 Task: Filter services by location "United Kingdom".
Action: Mouse moved to (480, 100)
Screenshot: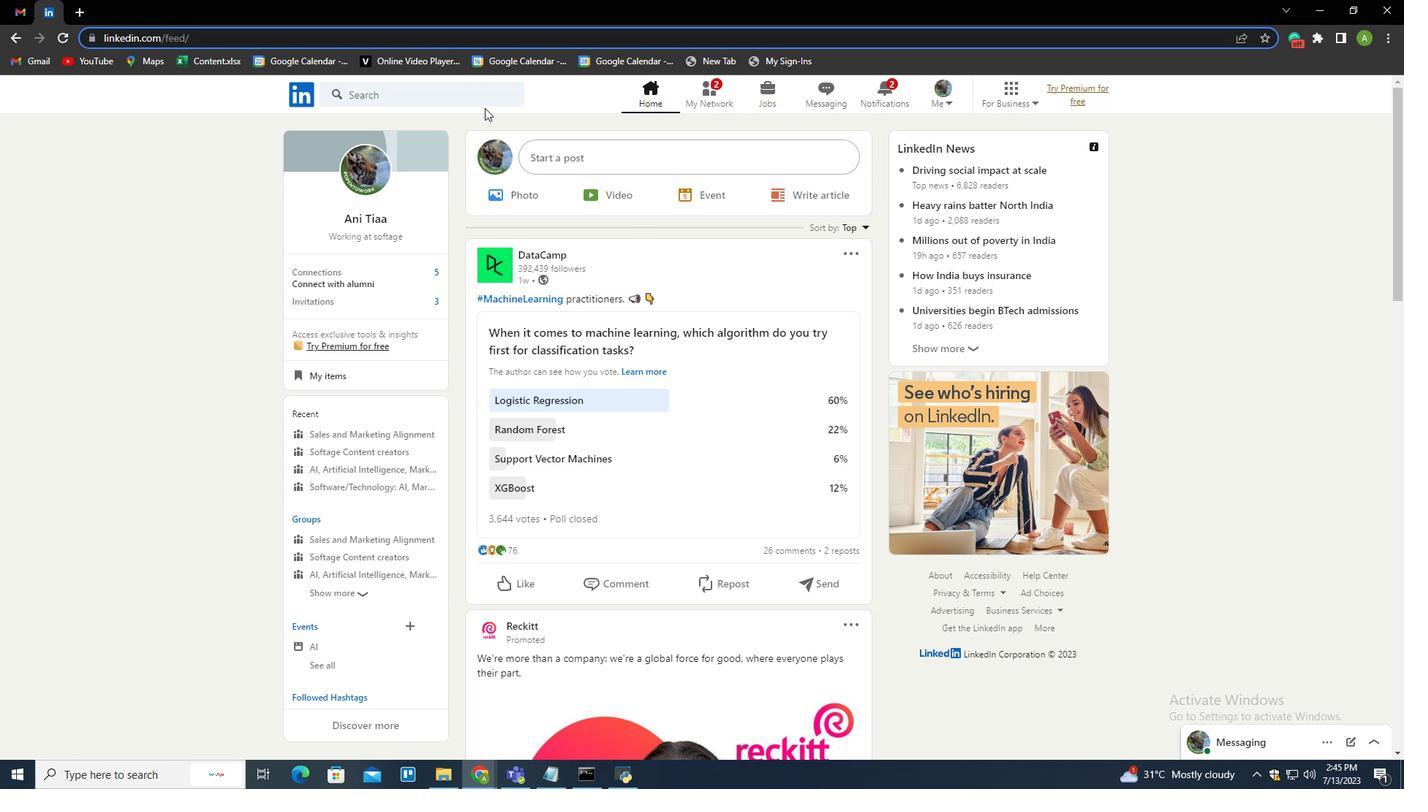 
Action: Mouse pressed left at (480, 100)
Screenshot: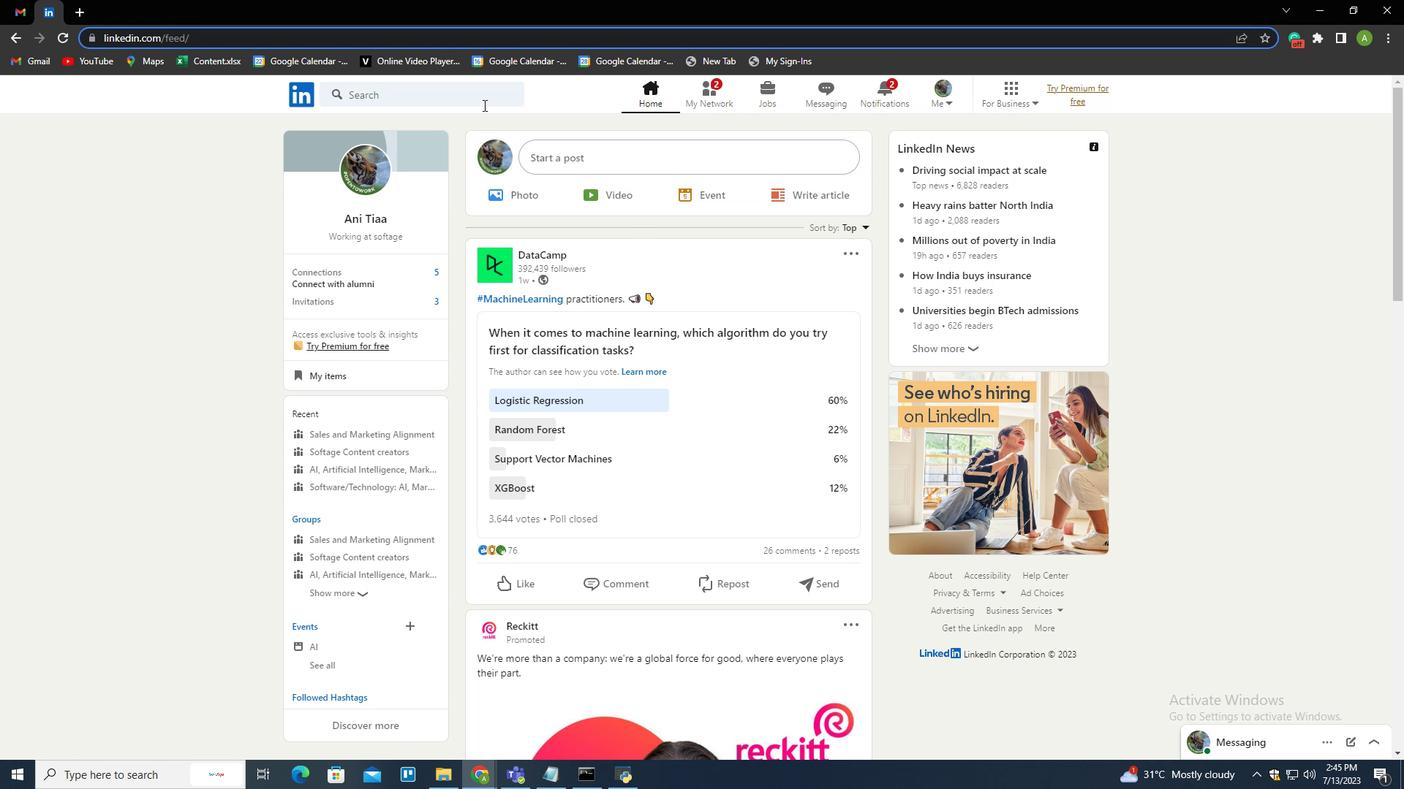 
Action: Key pressed hiring<Key.enter>
Screenshot: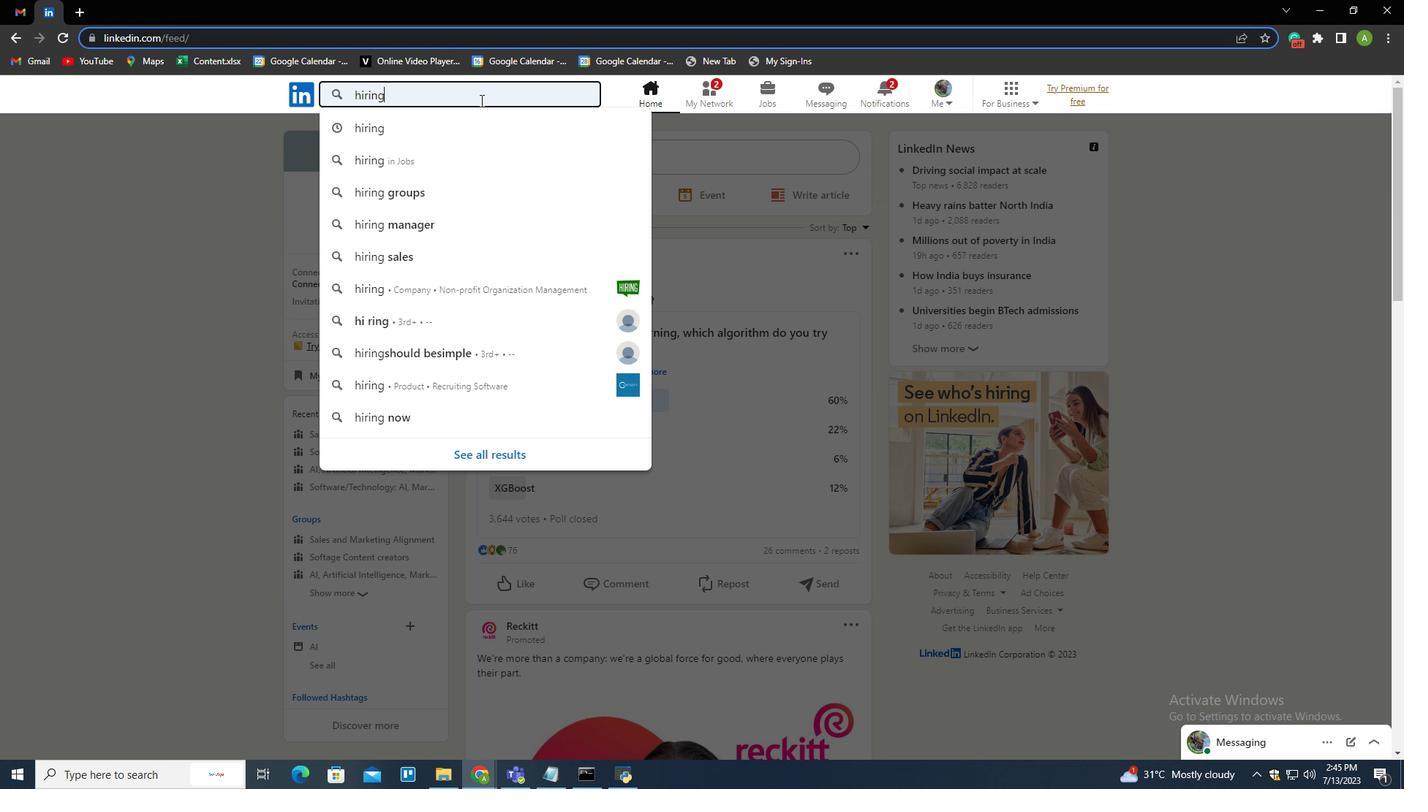 
Action: Mouse moved to (857, 131)
Screenshot: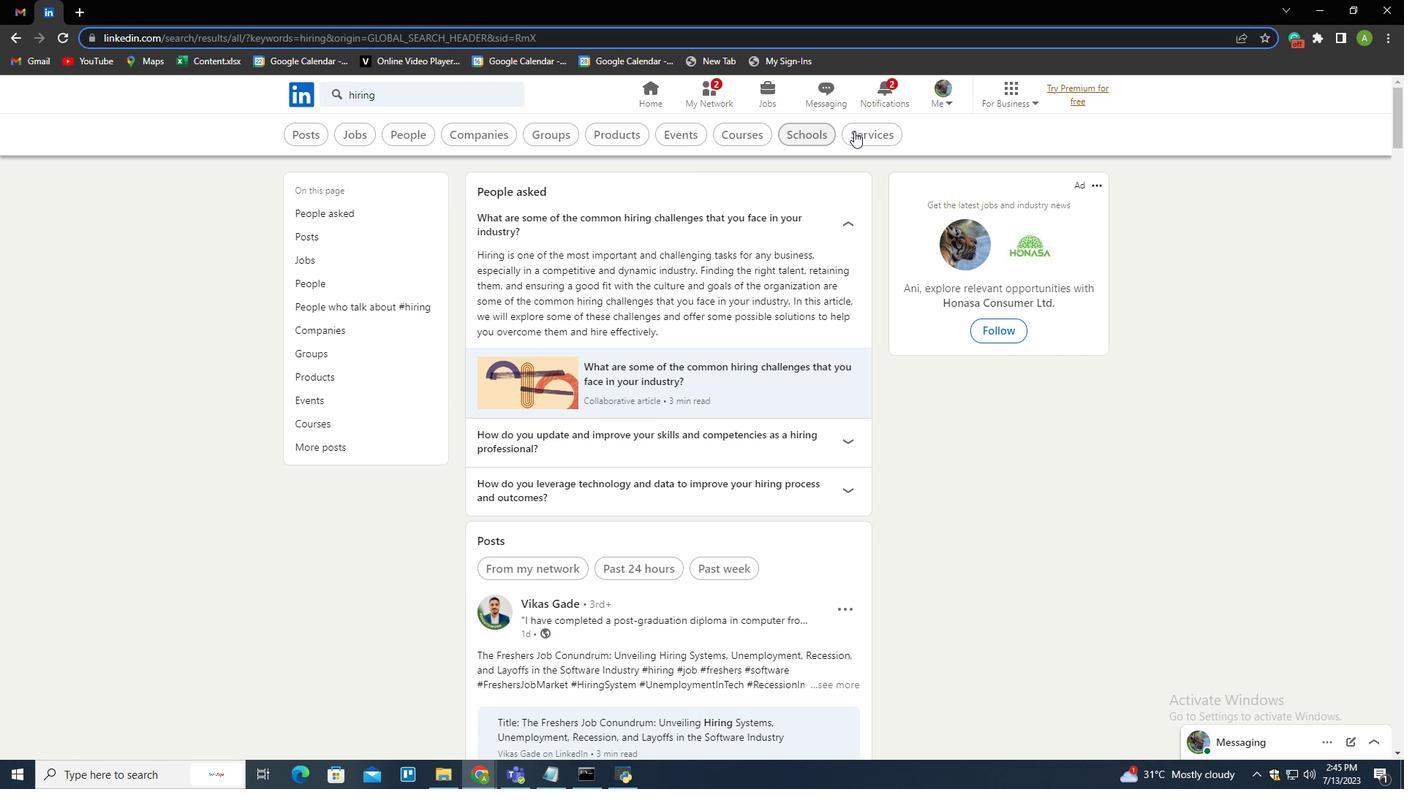 
Action: Mouse pressed left at (857, 131)
Screenshot: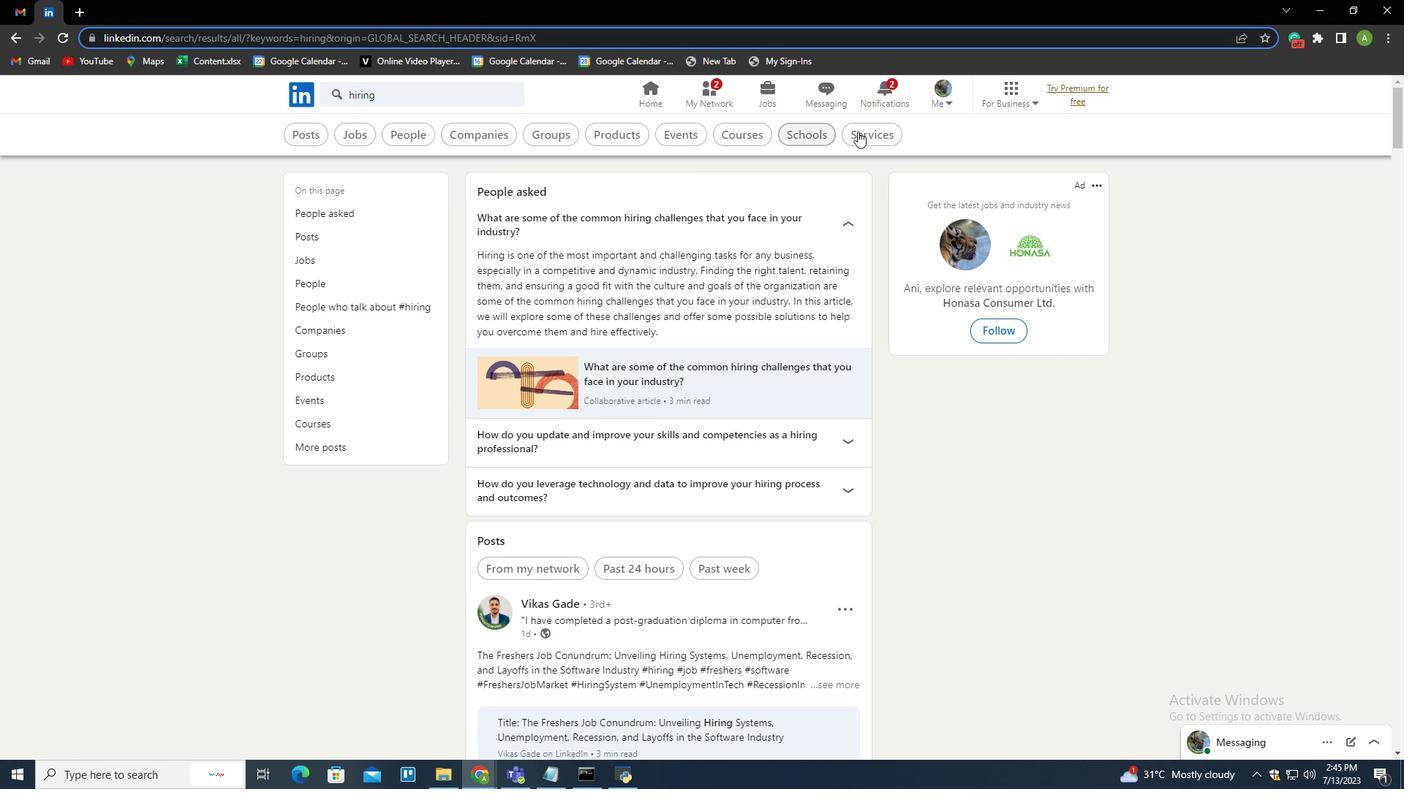 
Action: Mouse moved to (528, 138)
Screenshot: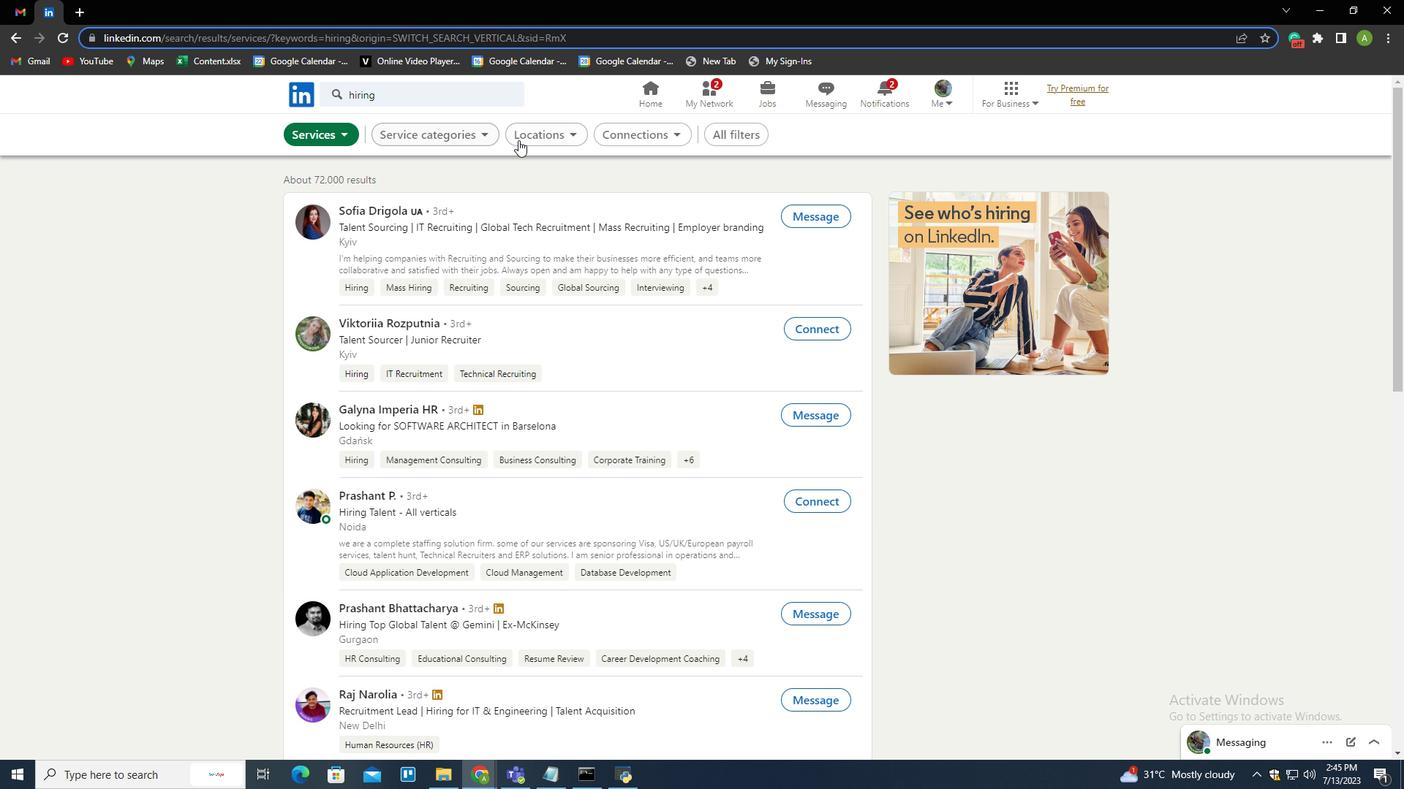 
Action: Mouse pressed left at (528, 138)
Screenshot: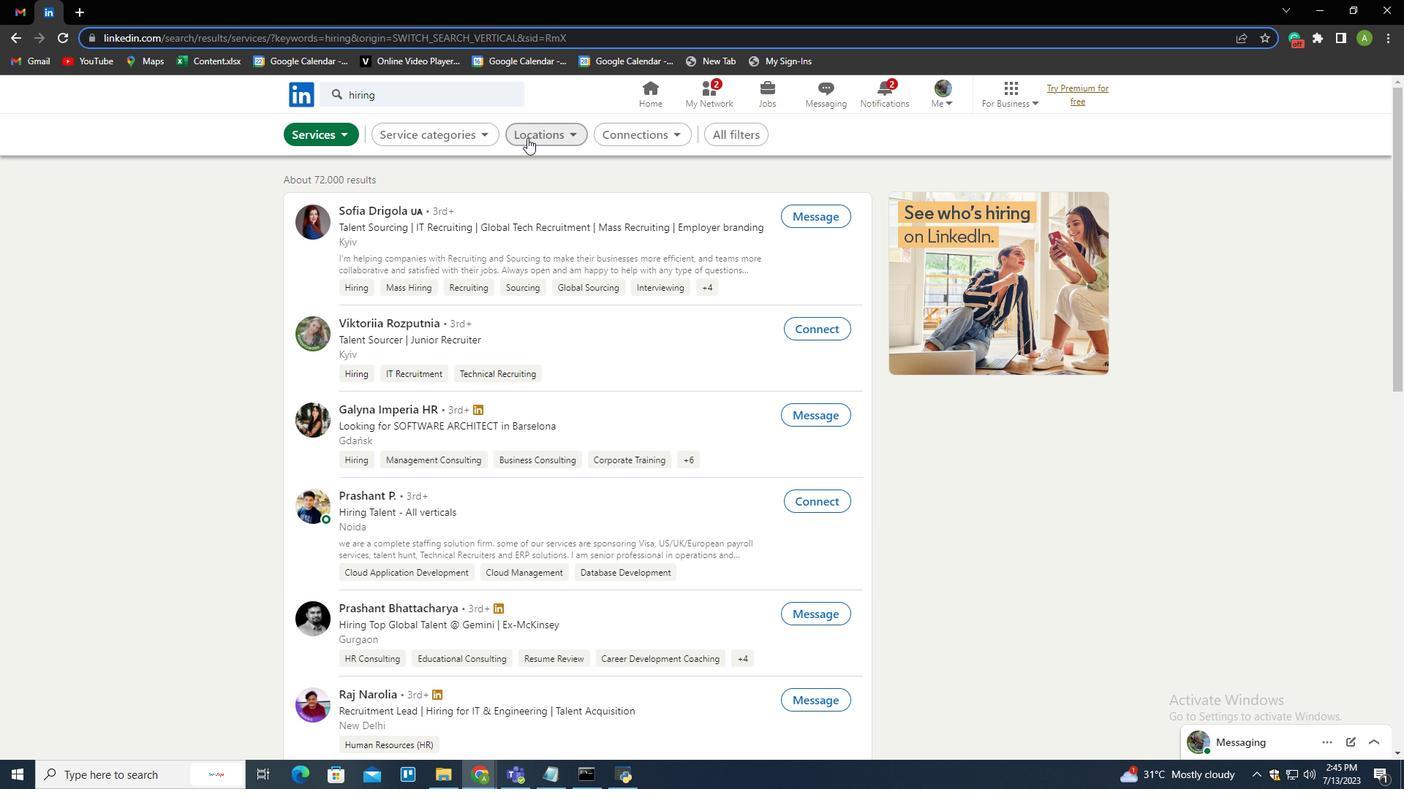 
Action: Mouse moved to (458, 345)
Screenshot: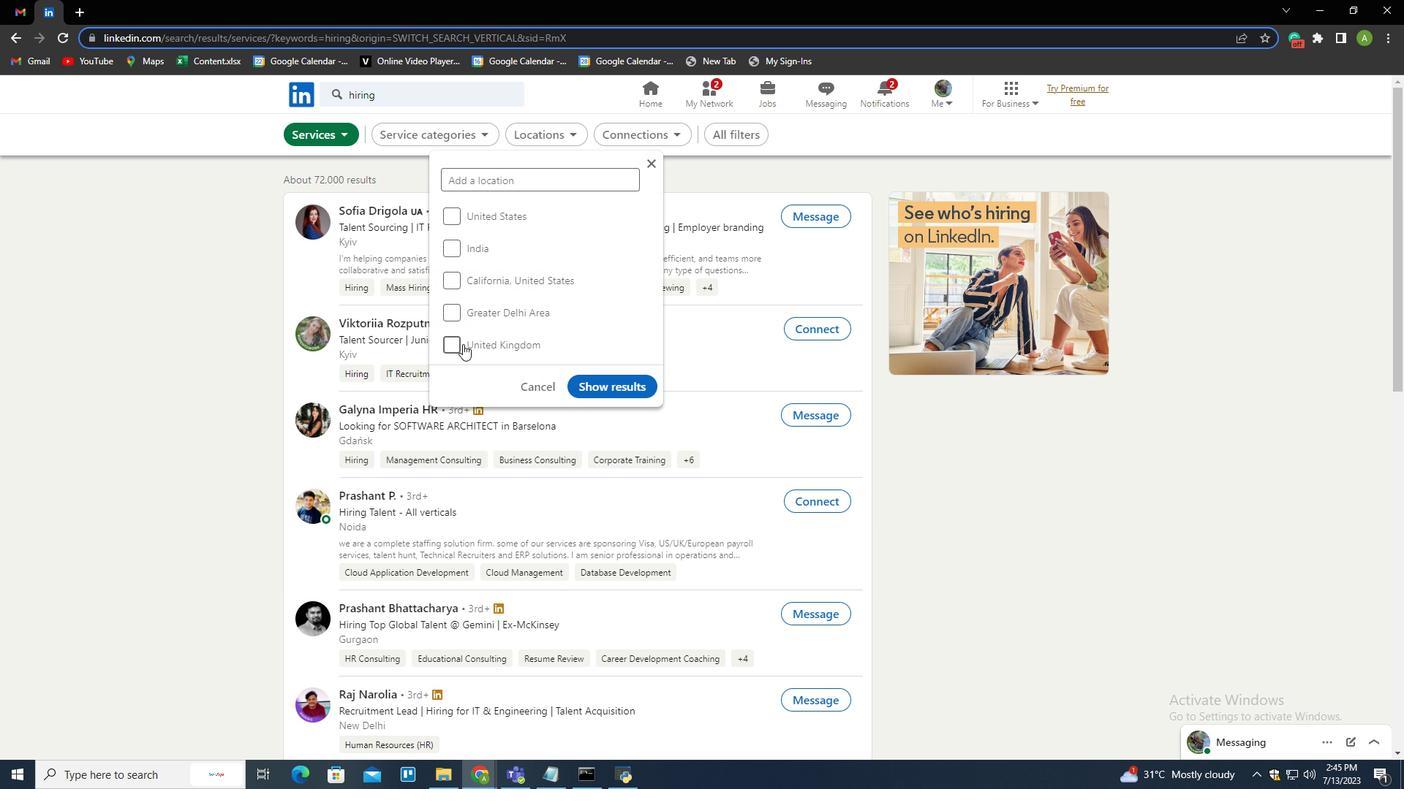 
Action: Mouse pressed left at (458, 345)
Screenshot: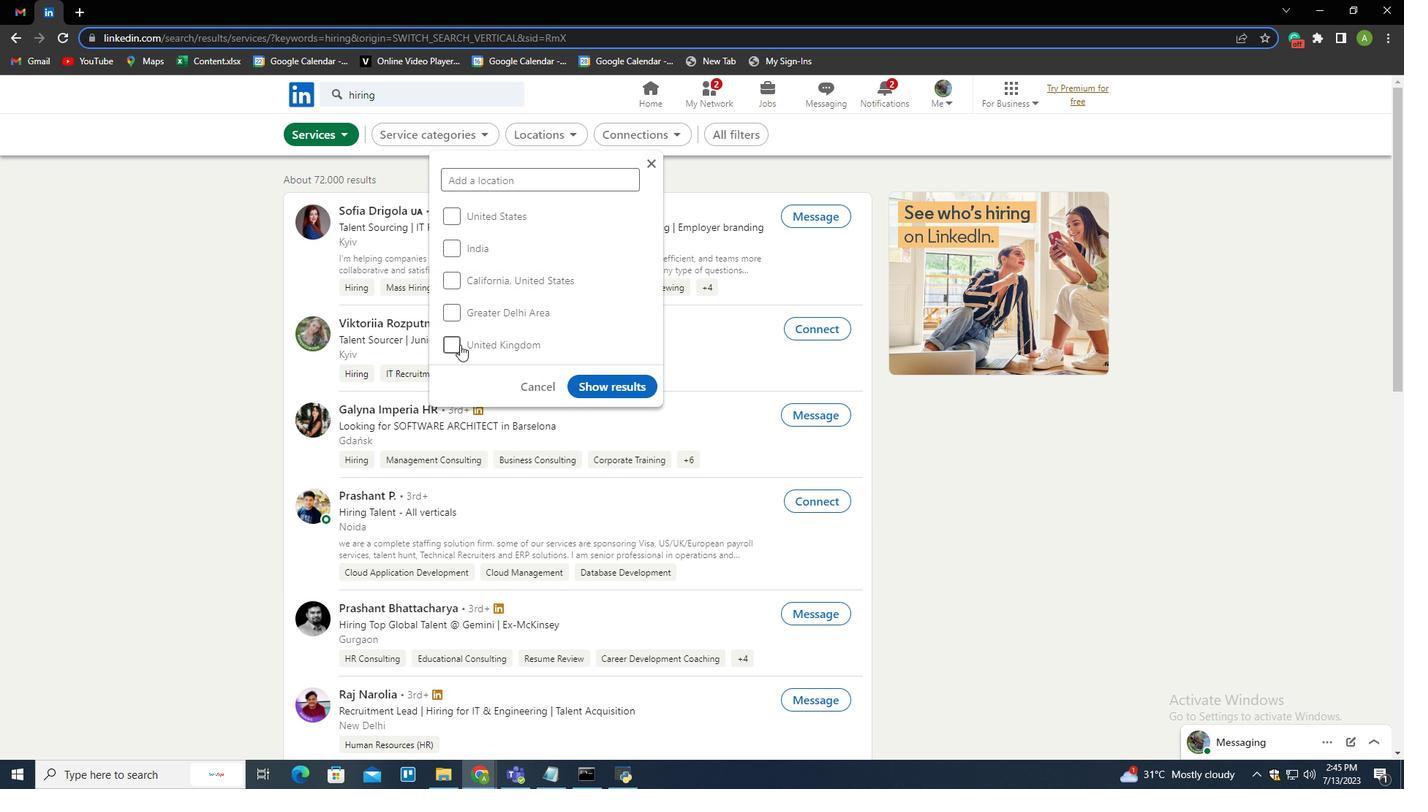 
Action: Mouse moved to (610, 383)
Screenshot: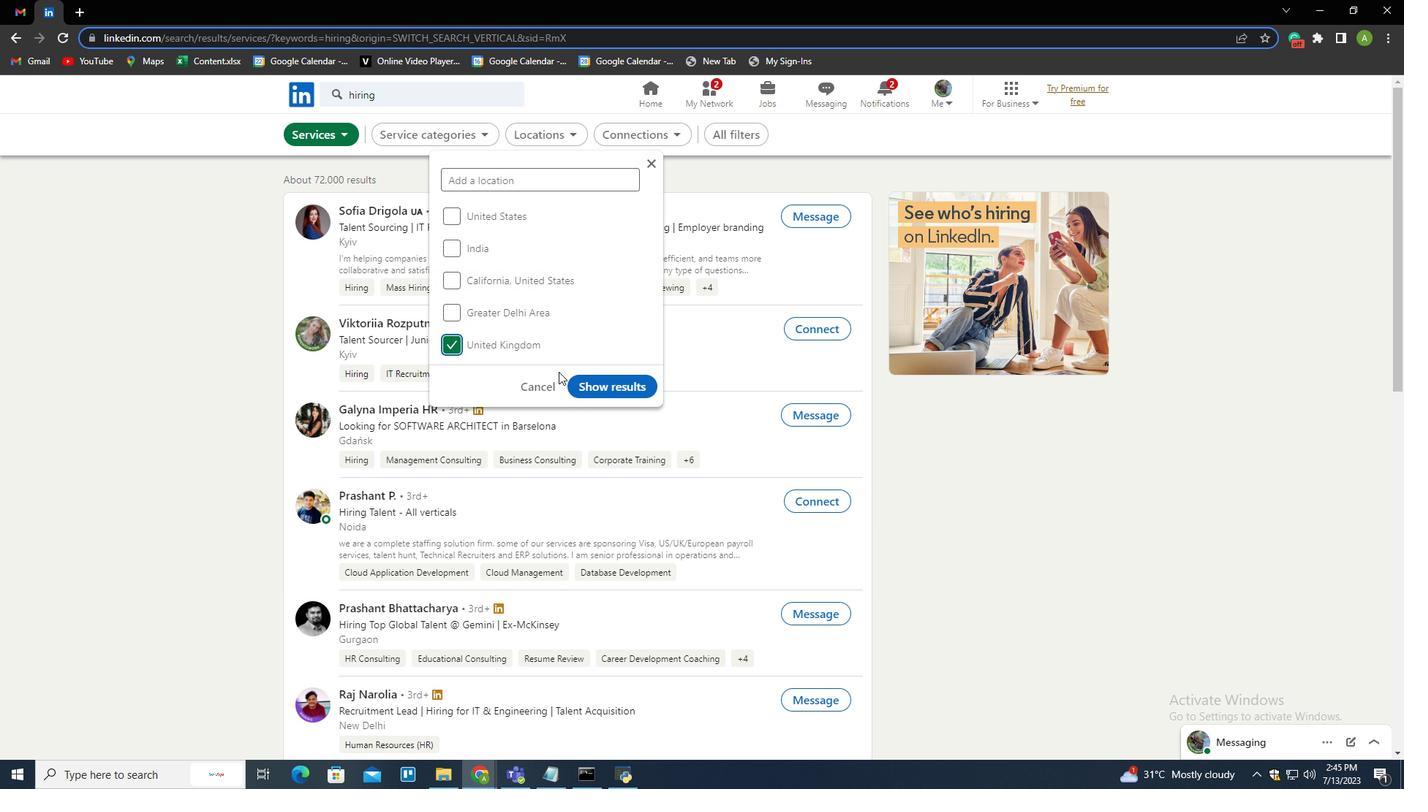 
Action: Mouse pressed left at (610, 383)
Screenshot: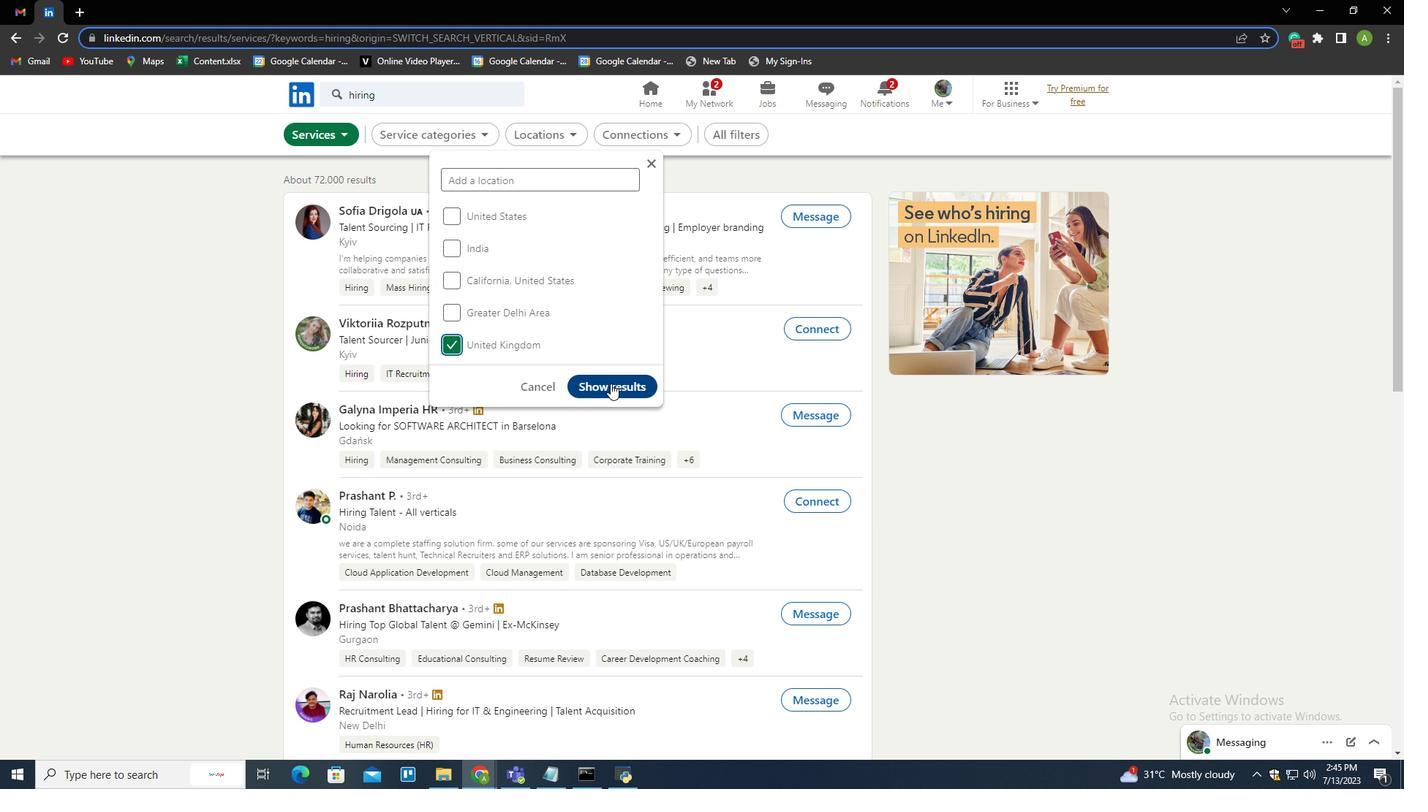 
